 Task: Use Crowd Children Effect in this video Movie B.mp4
Action: Mouse moved to (239, 98)
Screenshot: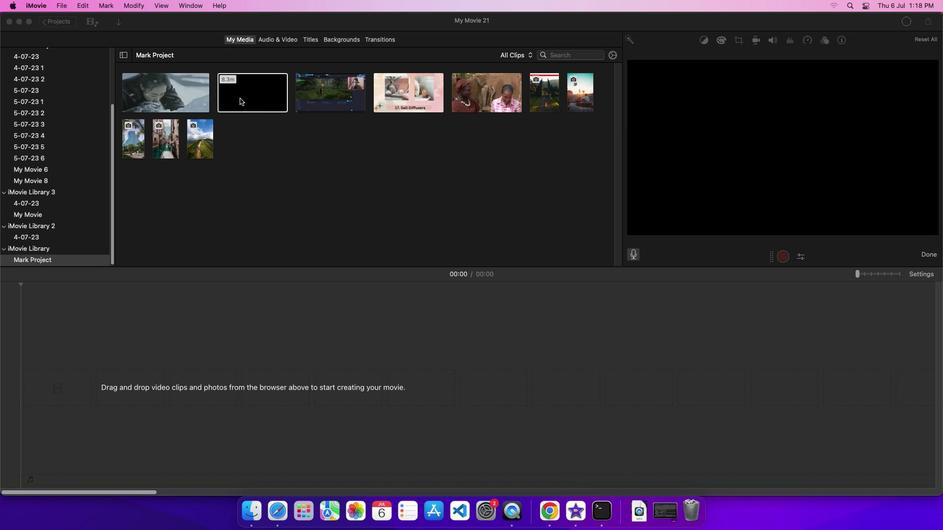 
Action: Mouse pressed left at (239, 98)
Screenshot: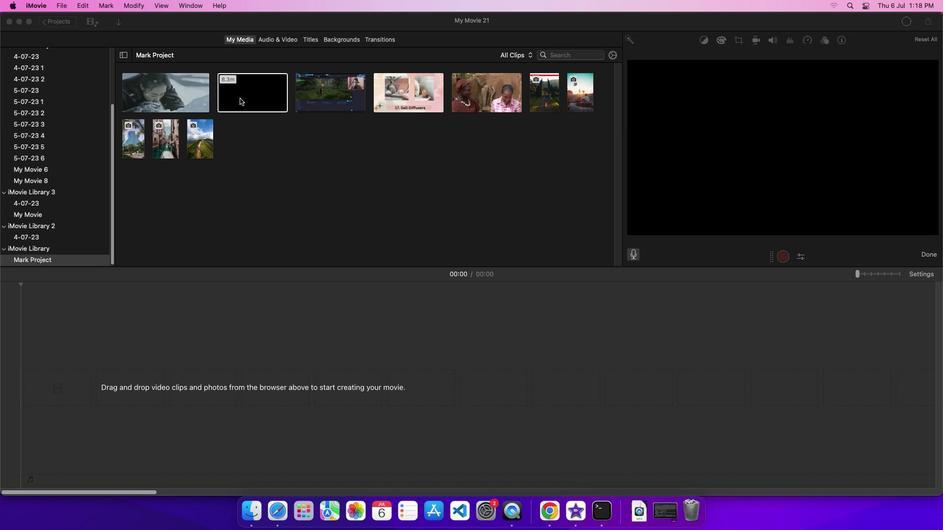 
Action: Mouse moved to (270, 87)
Screenshot: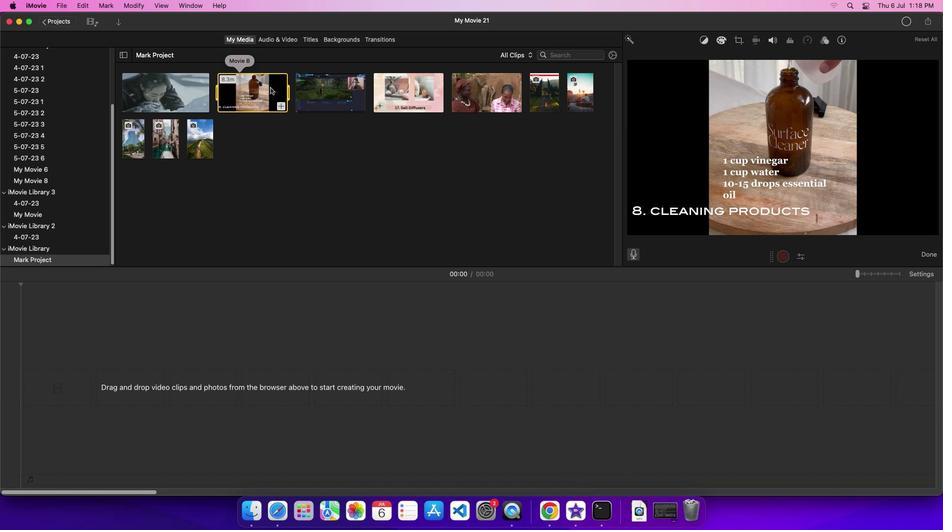 
Action: Mouse pressed left at (270, 87)
Screenshot: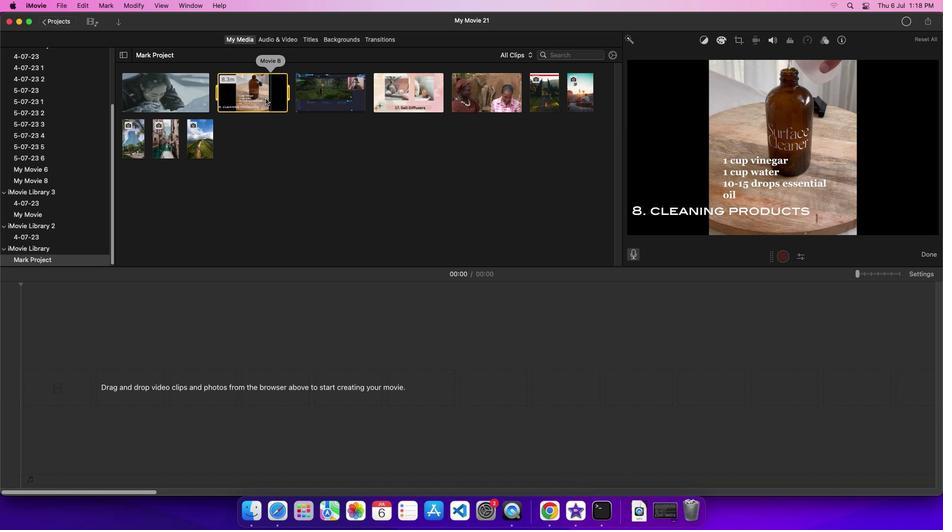 
Action: Mouse moved to (278, 35)
Screenshot: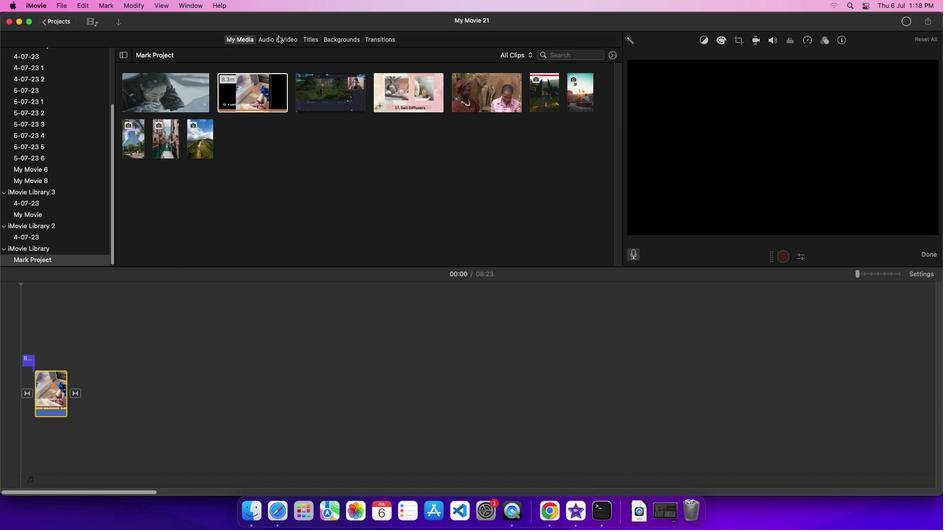 
Action: Mouse pressed left at (278, 35)
Screenshot: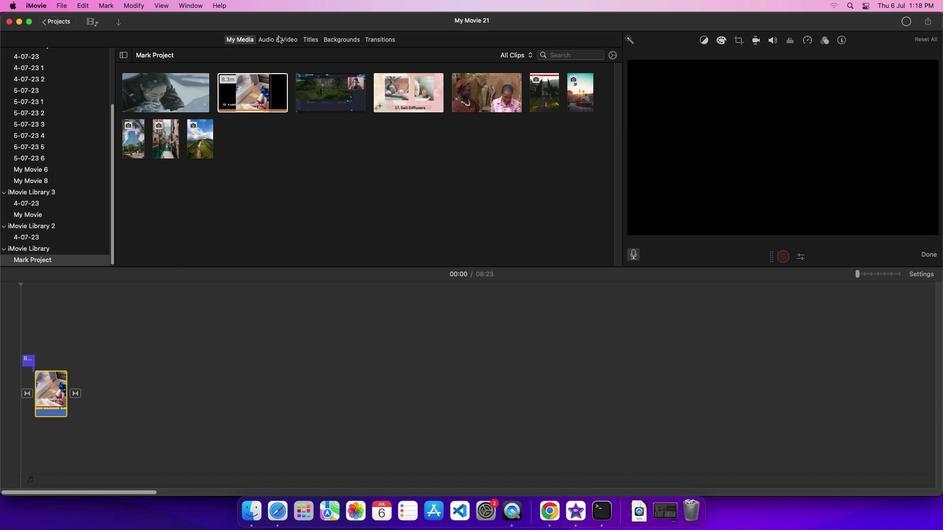 
Action: Mouse moved to (56, 89)
Screenshot: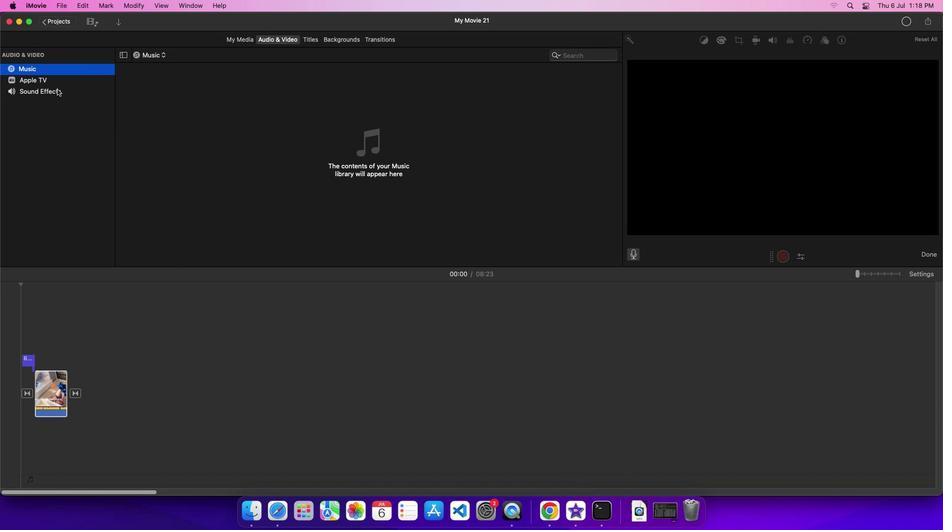 
Action: Mouse pressed left at (56, 89)
Screenshot: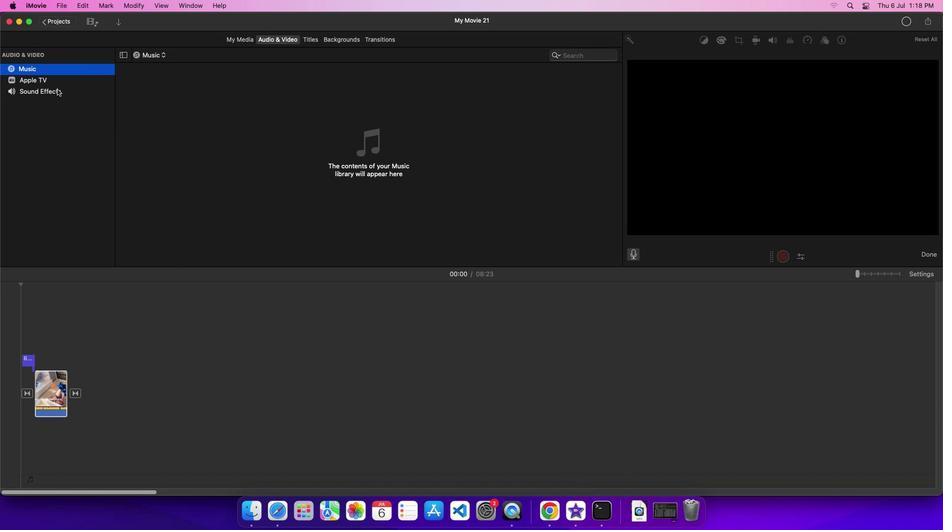 
Action: Mouse moved to (219, 188)
Screenshot: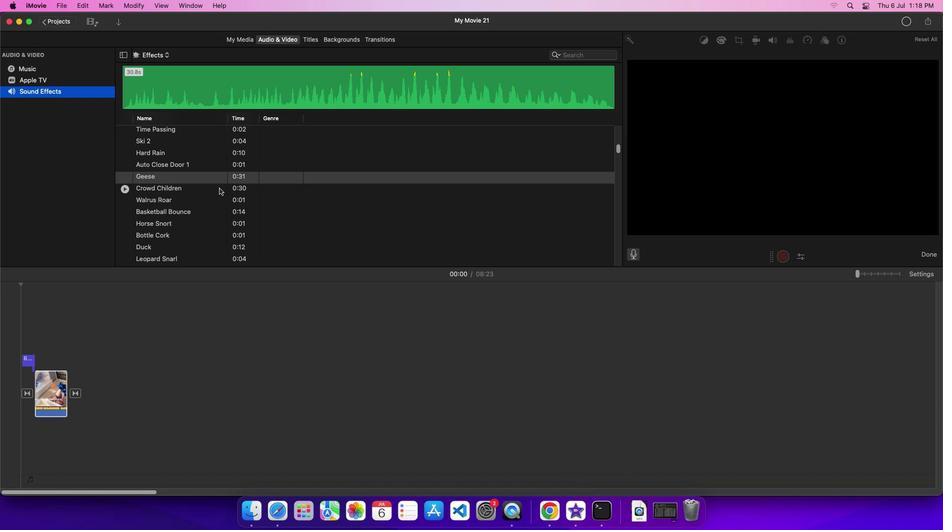 
Action: Mouse pressed left at (219, 188)
Screenshot: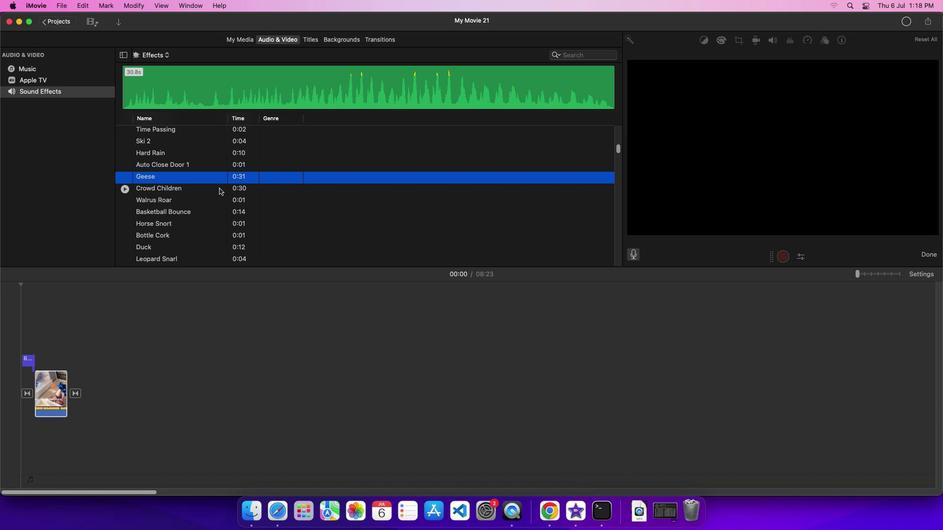 
Action: Mouse moved to (221, 189)
Screenshot: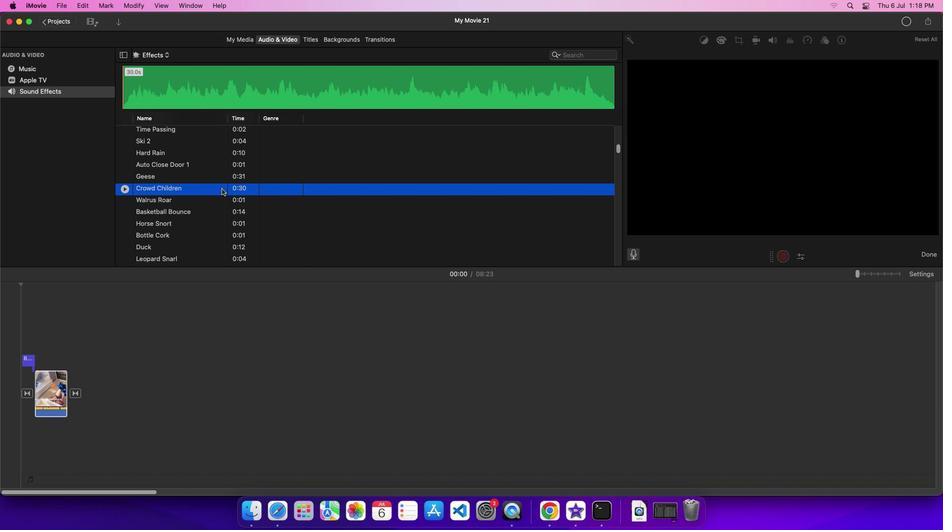 
Action: Mouse pressed left at (221, 189)
Screenshot: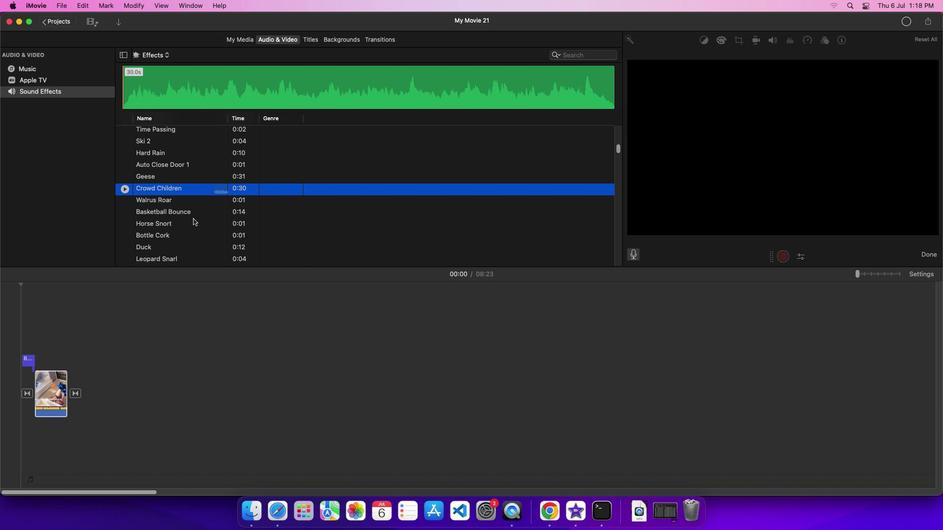 
Action: Mouse moved to (75, 448)
Screenshot: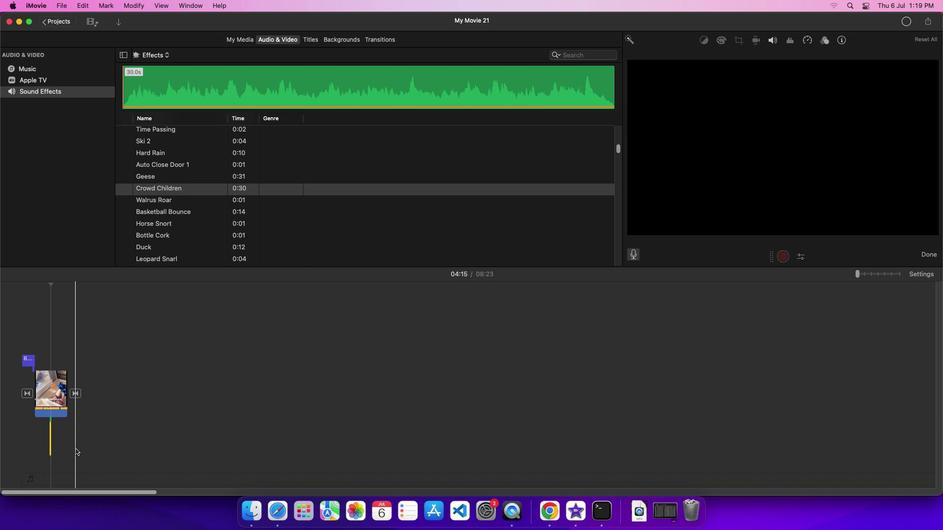 
